 Task: Reply All to email with the signature Gabriella Robinson with the subject 'Request for a podcast' from softage.1@softage.net with the message 'Please confirm the delivery date for the product.'
Action: Mouse moved to (800, 191)
Screenshot: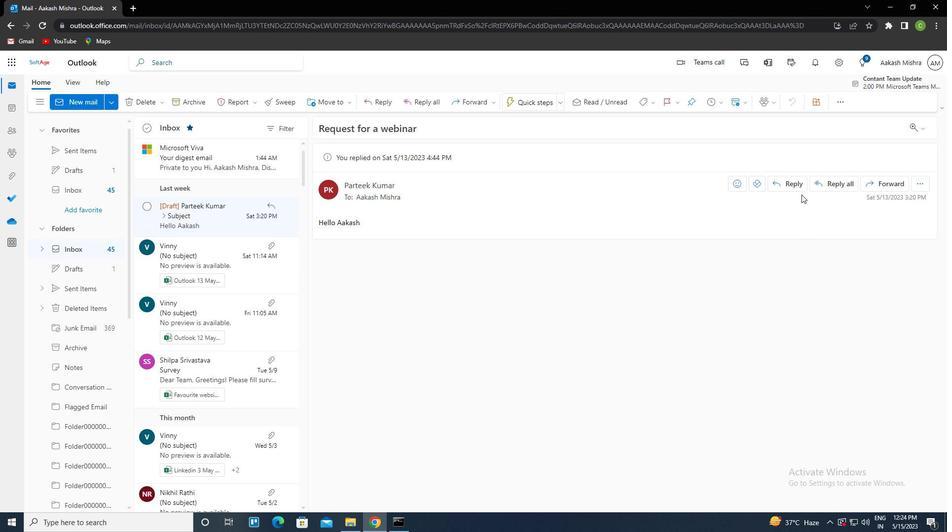 
Action: Mouse pressed left at (800, 191)
Screenshot: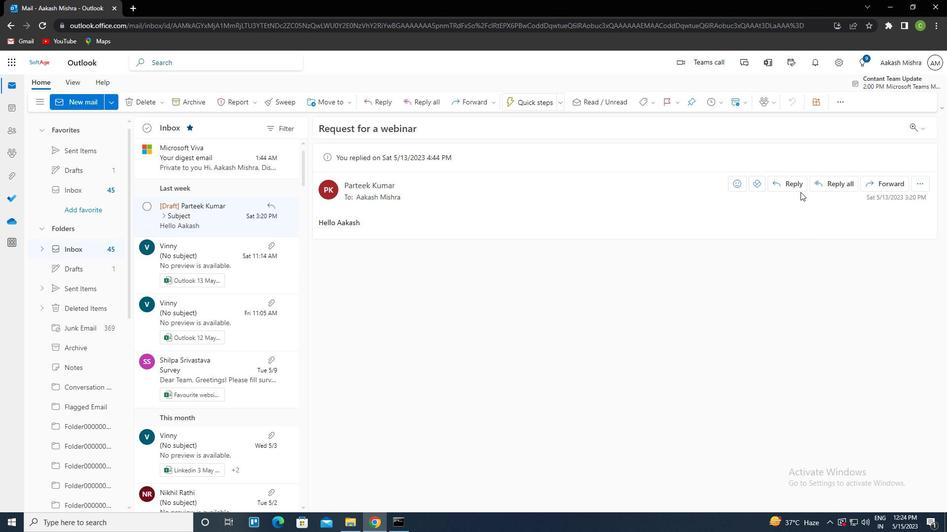 
Action: Mouse moved to (800, 187)
Screenshot: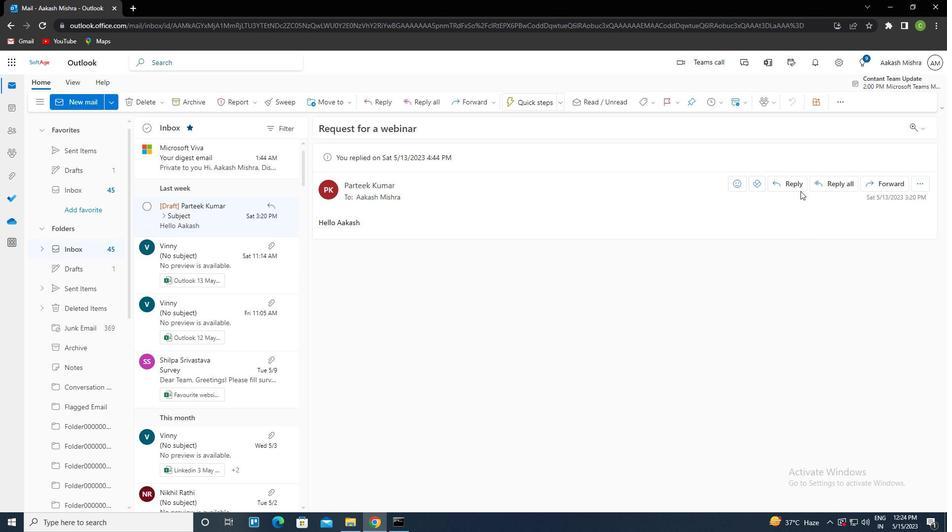 
Action: Mouse pressed left at (800, 187)
Screenshot: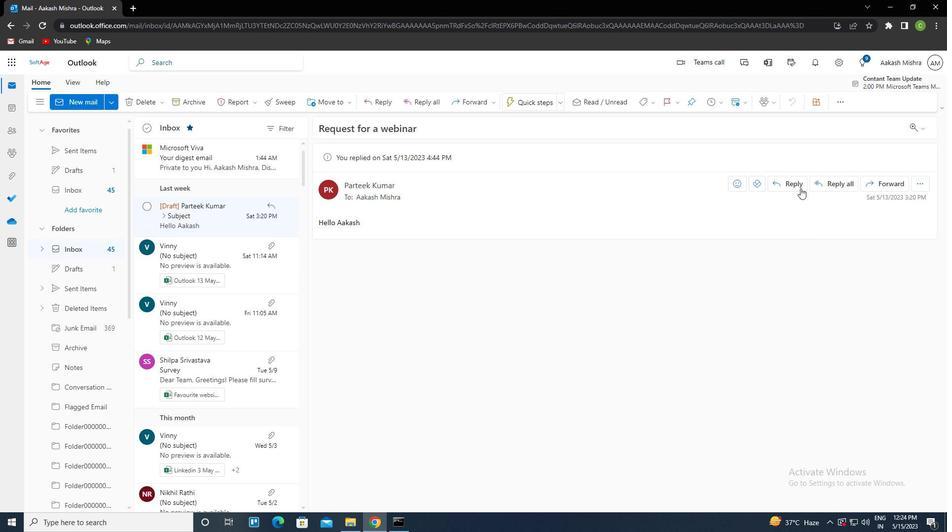
Action: Mouse moved to (632, 97)
Screenshot: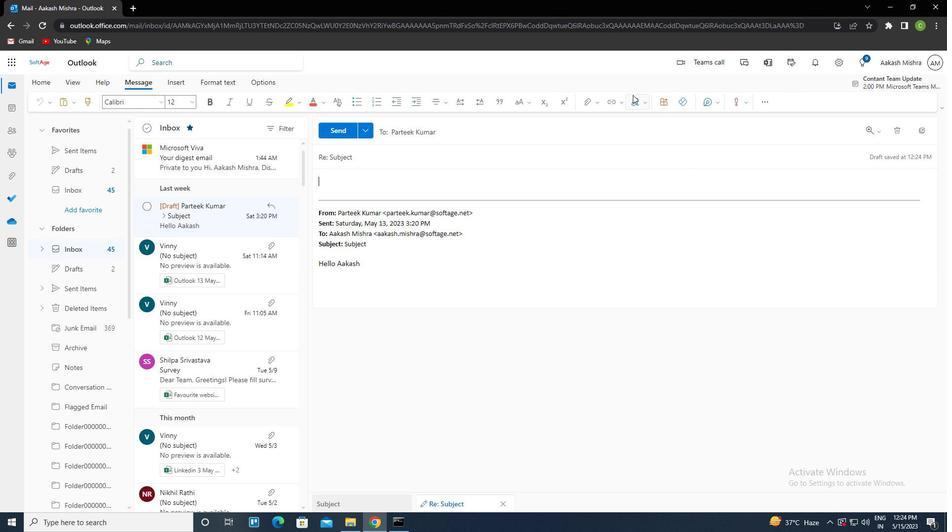 
Action: Mouse pressed left at (632, 97)
Screenshot: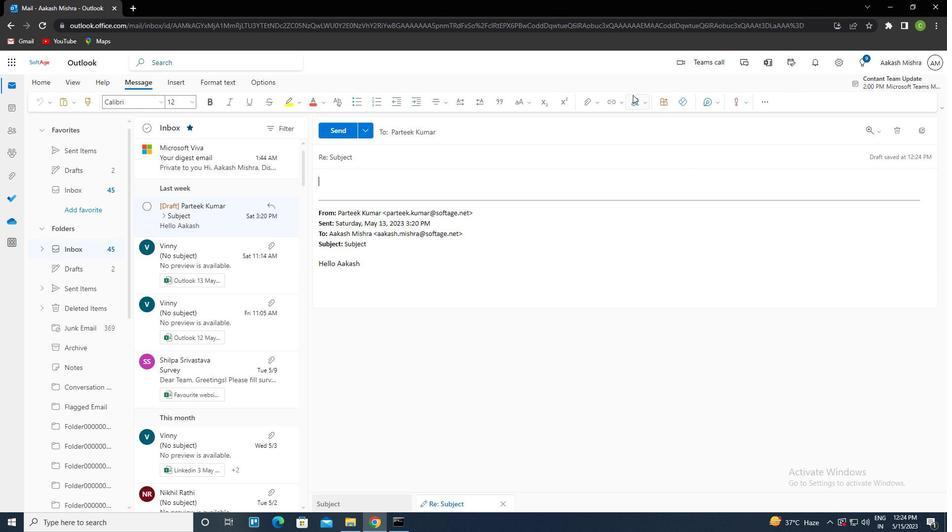 
Action: Mouse moved to (627, 142)
Screenshot: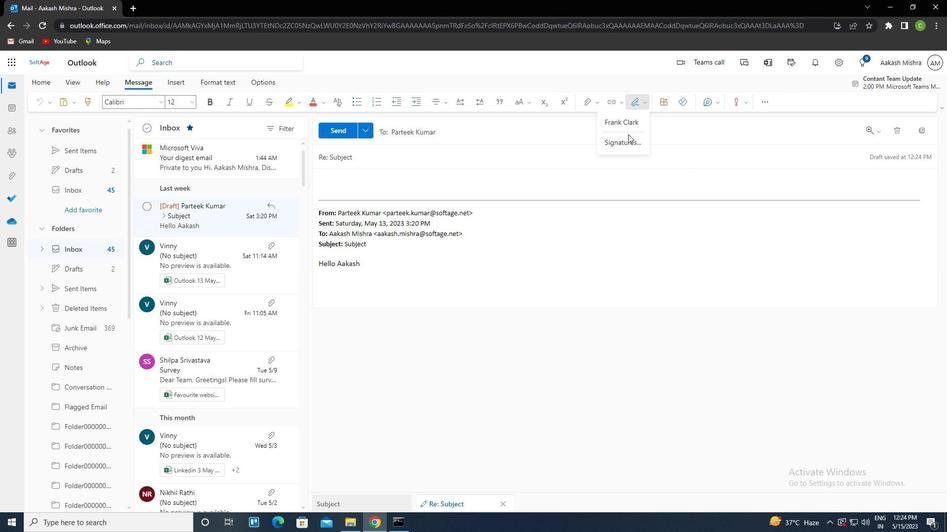 
Action: Mouse pressed left at (627, 142)
Screenshot: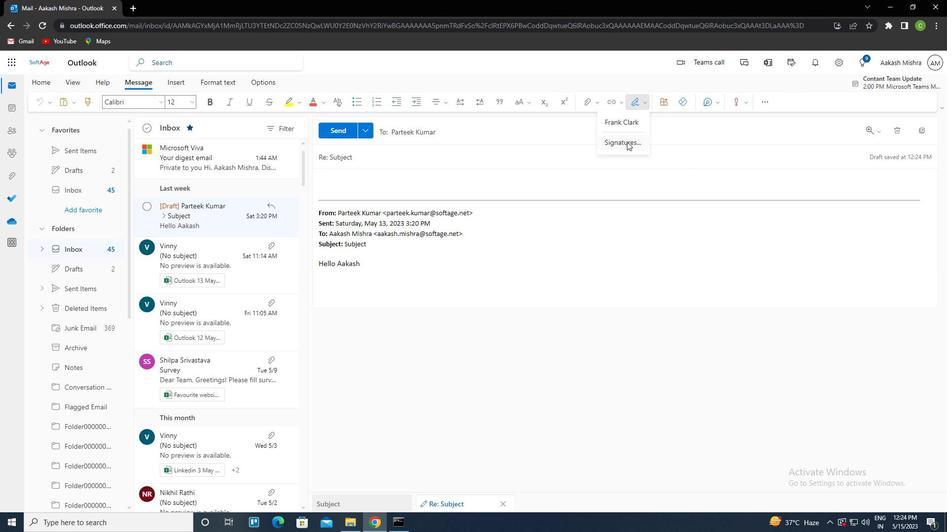 
Action: Mouse moved to (678, 188)
Screenshot: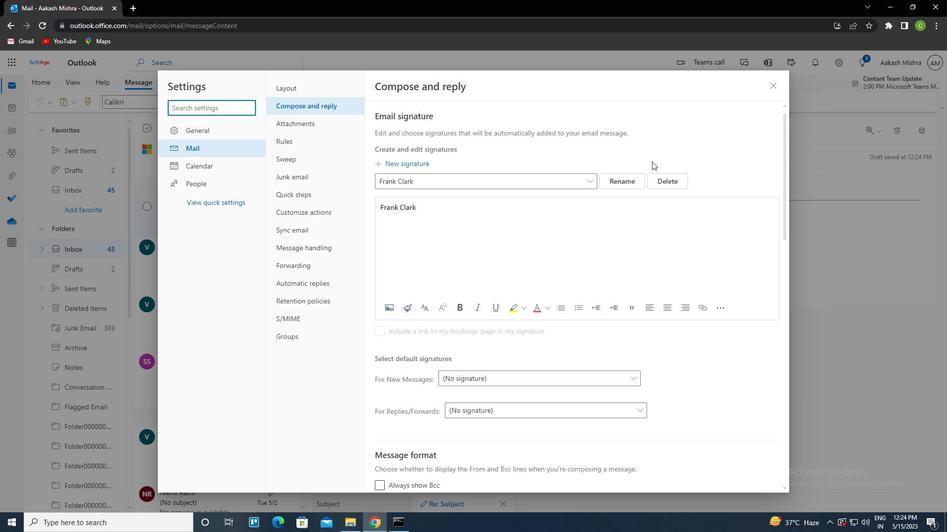 
Action: Mouse pressed left at (678, 188)
Screenshot: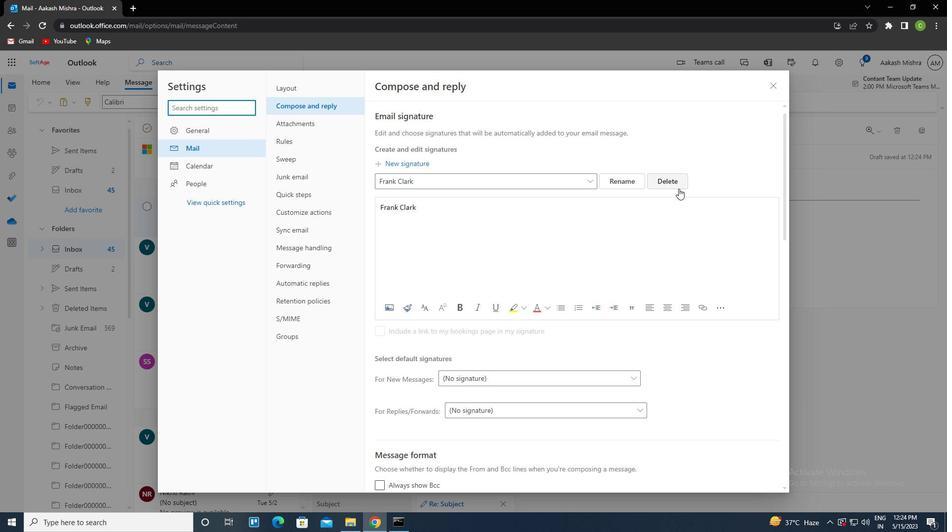 
Action: Mouse moved to (574, 183)
Screenshot: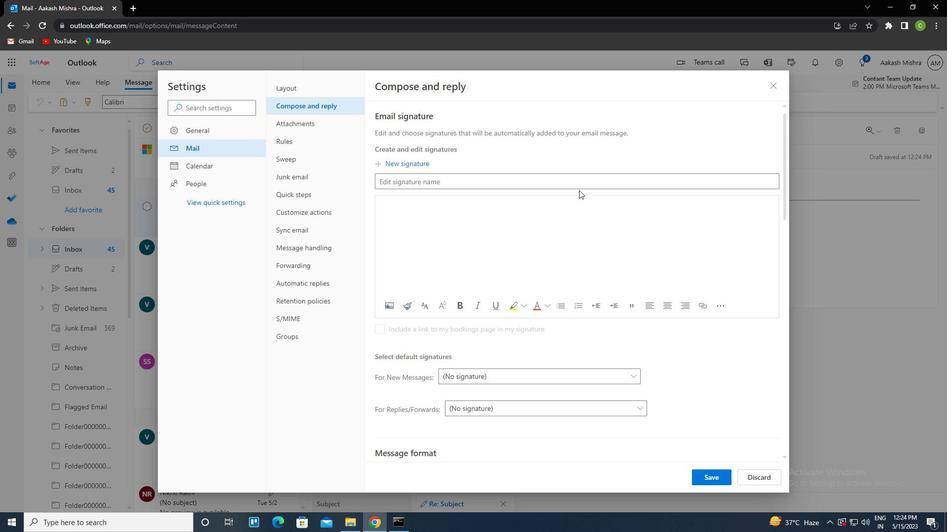 
Action: Mouse pressed left at (574, 183)
Screenshot: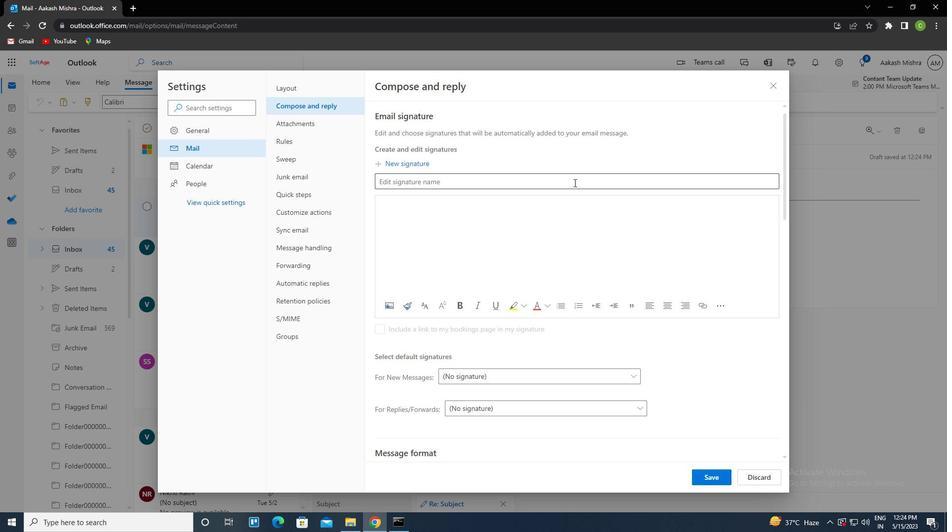 
Action: Key pressed <Key.caps_lock><Key.caps_lock>g<Key.caps_lock>abriella<Key.space><Key.caps_lock>r<Key.caps_lock>obinson<Key.tab><Key.caps_lock>g<Key.caps_lock>abriella<Key.space><Key.caps_lock>r<Key.caps_lock>obinsn<Key.backspace>on
Screenshot: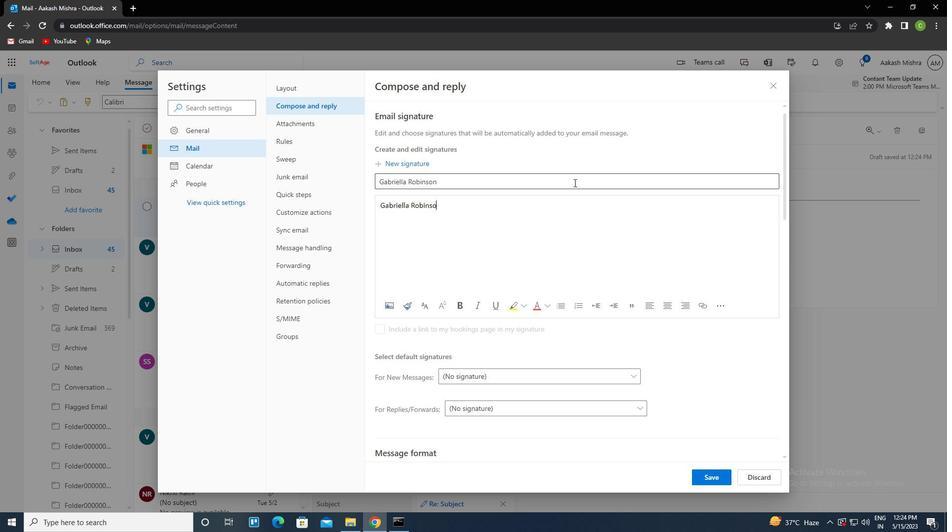 
Action: Mouse moved to (704, 475)
Screenshot: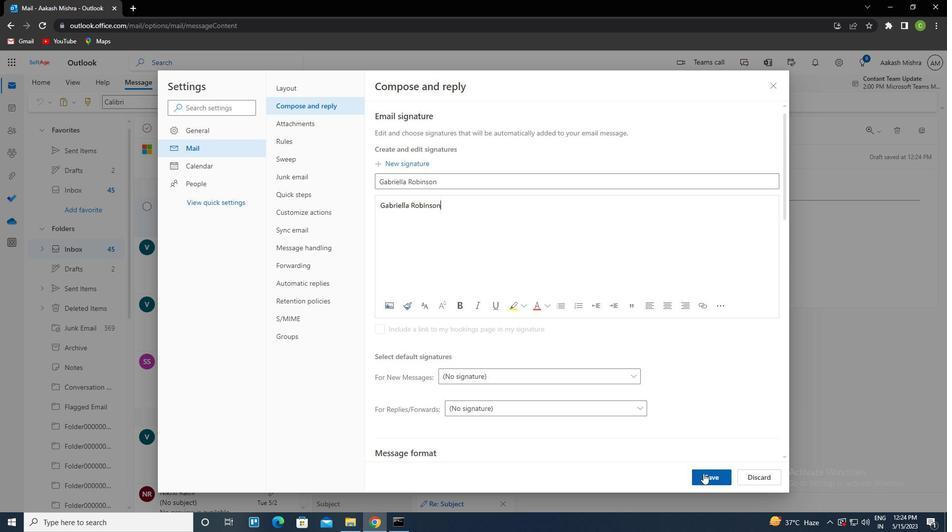 
Action: Mouse pressed left at (704, 475)
Screenshot: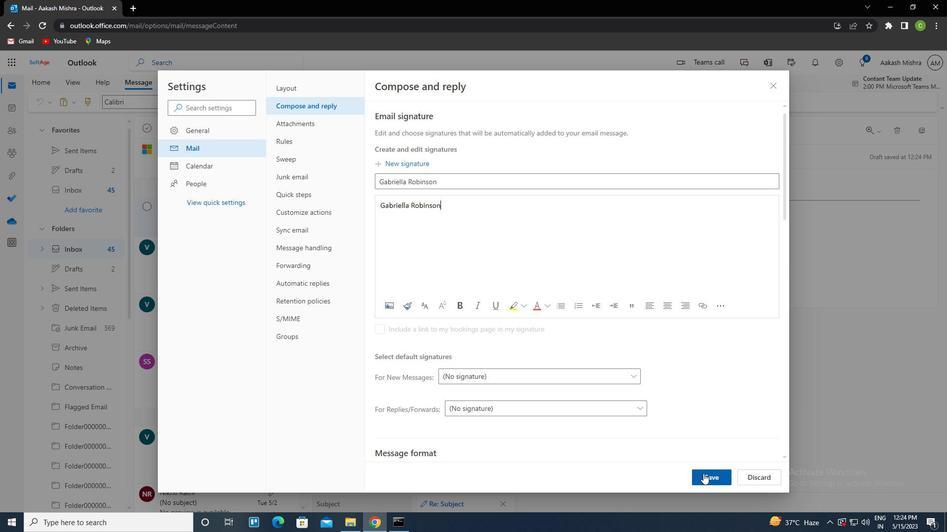 
Action: Mouse moved to (773, 80)
Screenshot: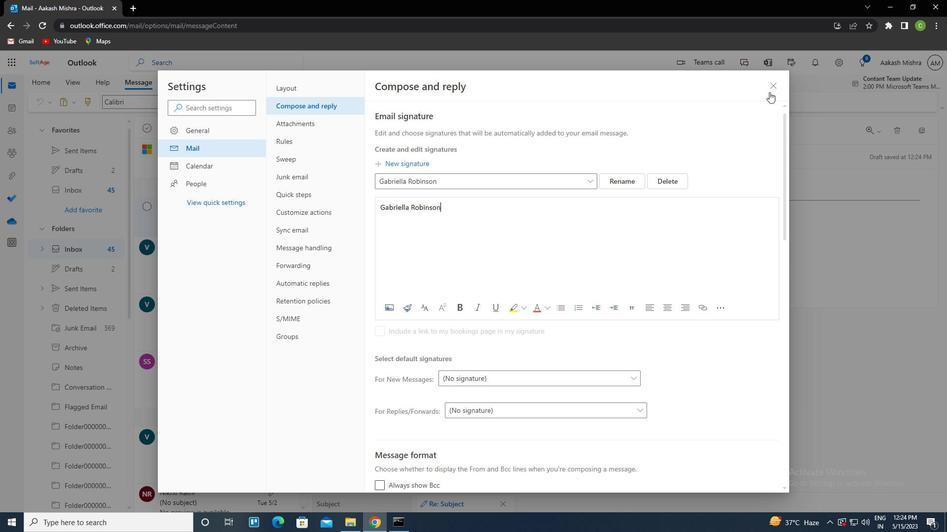 
Action: Mouse pressed left at (773, 80)
Screenshot: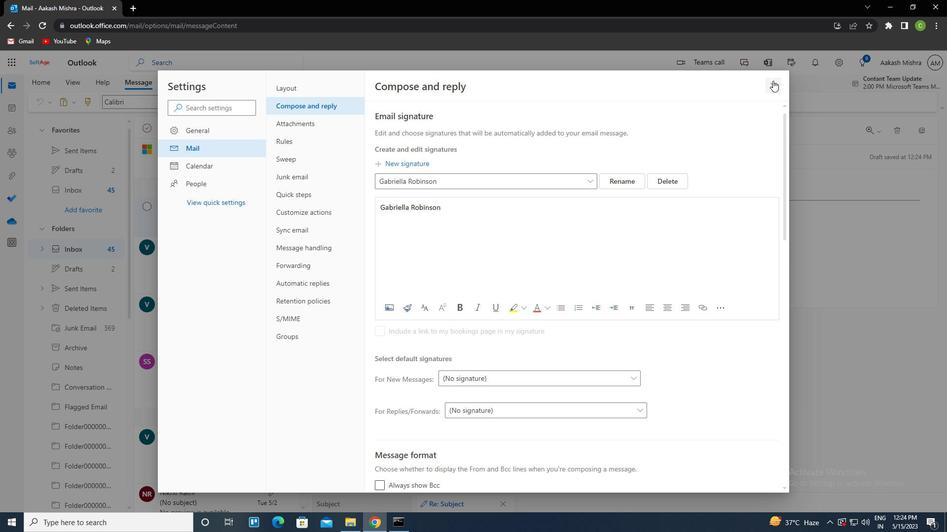 
Action: Mouse moved to (637, 103)
Screenshot: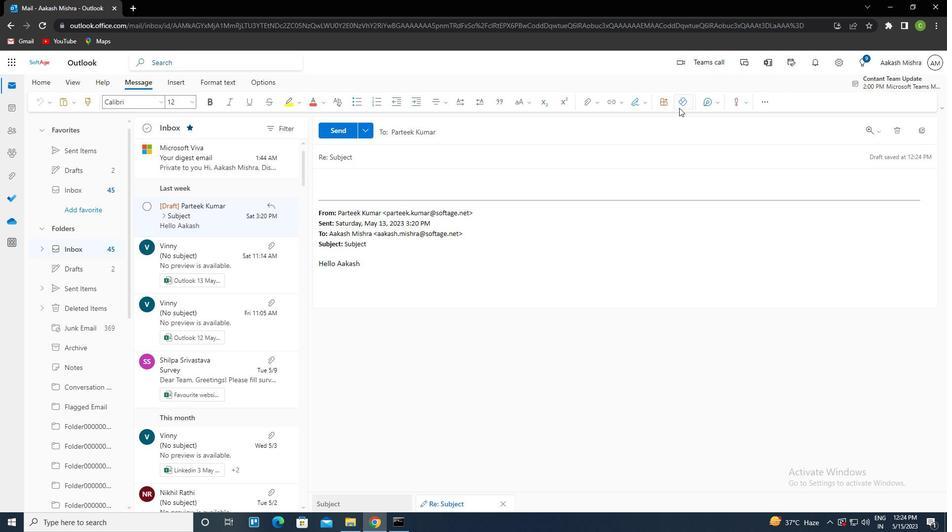 
Action: Mouse pressed left at (637, 103)
Screenshot: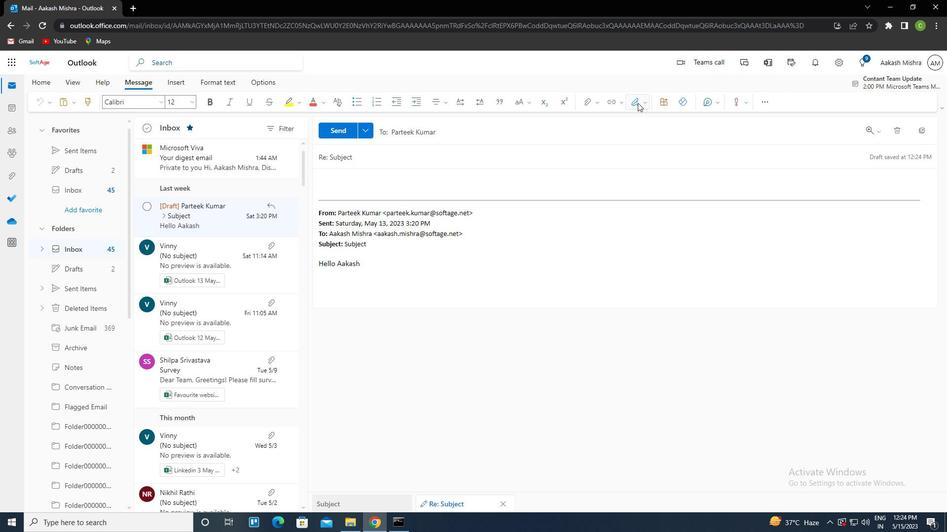 
Action: Mouse moved to (597, 126)
Screenshot: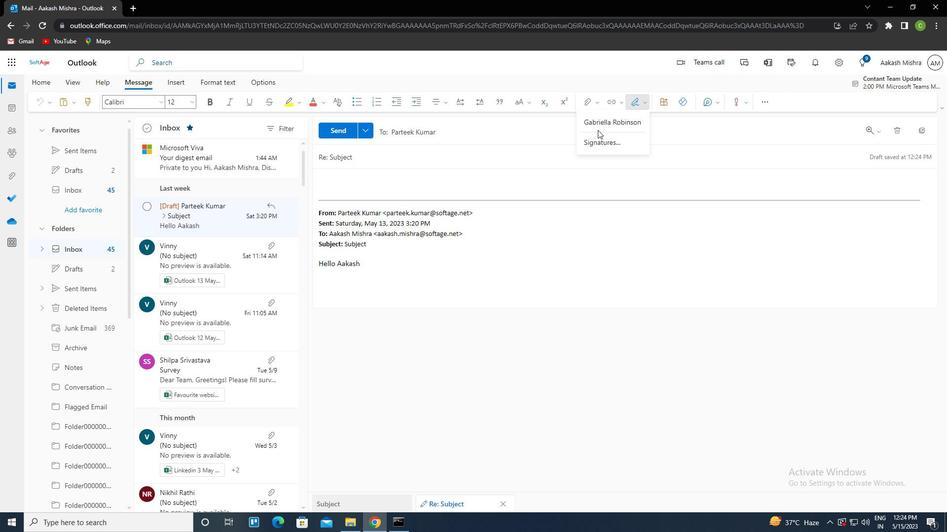 
Action: Mouse pressed left at (597, 126)
Screenshot: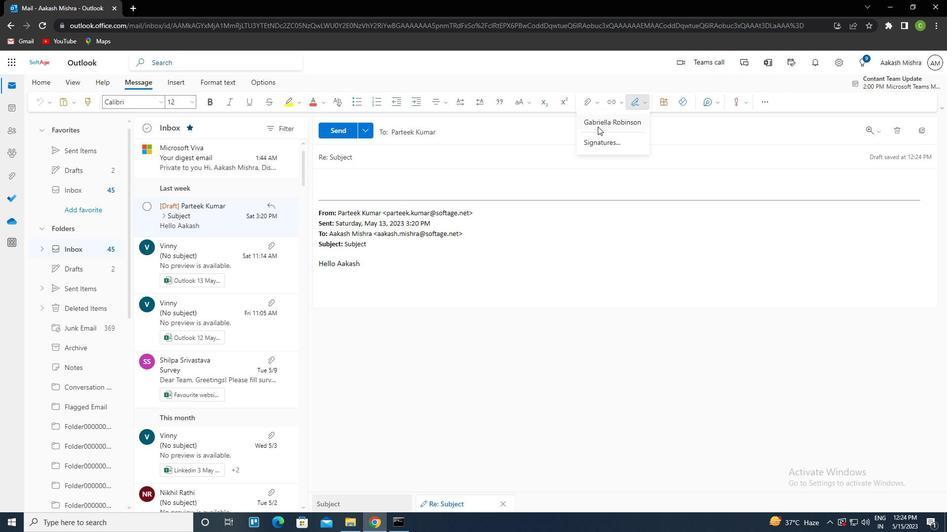 
Action: Mouse moved to (380, 161)
Screenshot: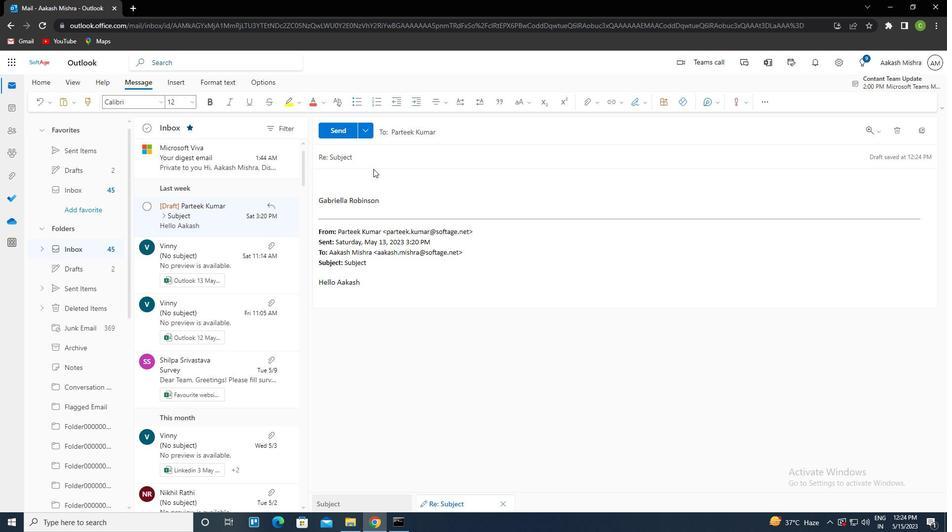 
Action: Mouse pressed left at (380, 161)
Screenshot: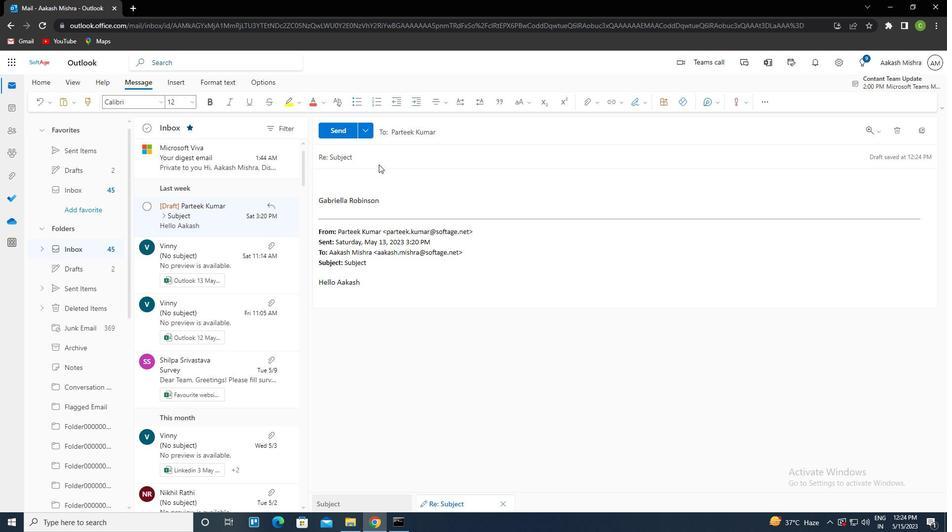 
Action: Key pressed <Key.shift><Key.left><Key.delete><Key.caps_lock>ctrl+R<Key.caps_lock>EQUEST<Key.space>FOR<Key.space>A<Key.space>PODCAST<Key.tab><Key.caps_lock>P<Key.caps_lock>LEASE<Key.space>CONFIRM<Key.space>THE<Key.space>DELIVERY<Key.space>DATE<Key.space>FOR<Key.space>THE<Key.space>PRODUCT
Screenshot: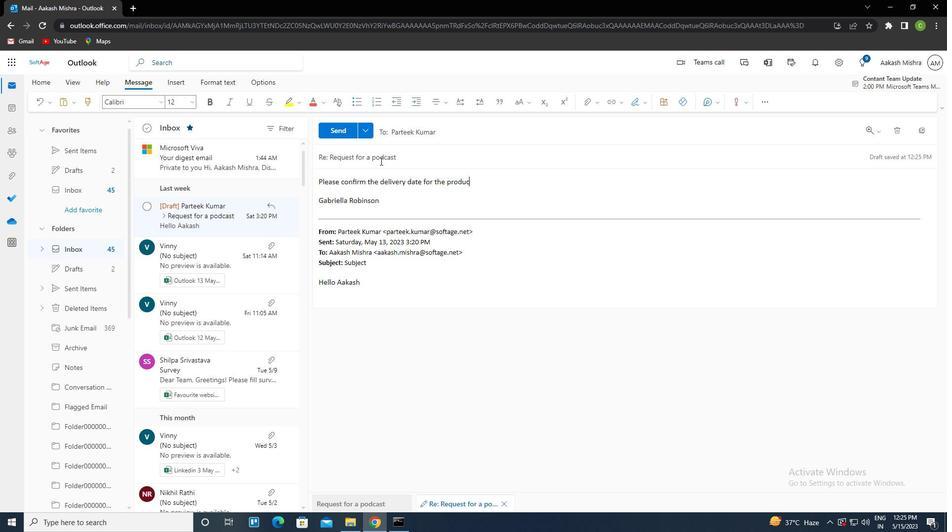 
Action: Mouse moved to (342, 127)
Screenshot: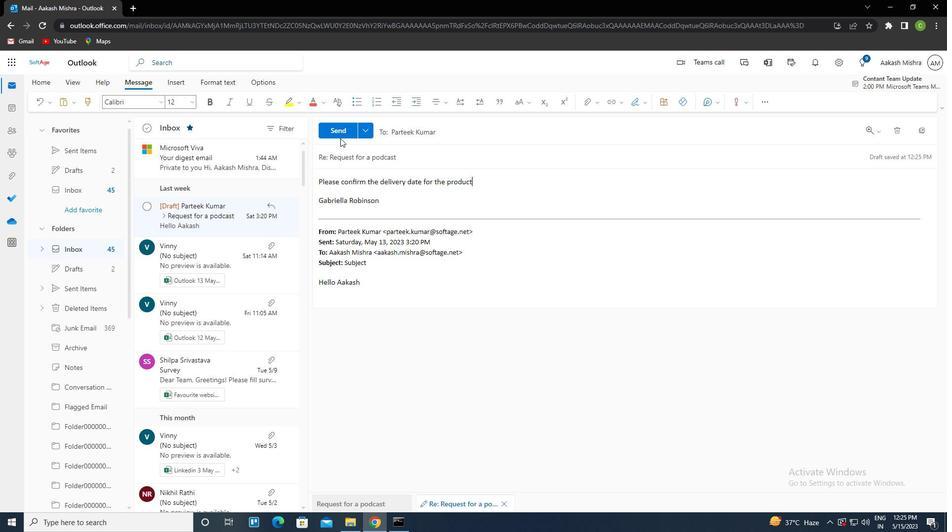 
Action: Mouse pressed left at (342, 127)
Screenshot: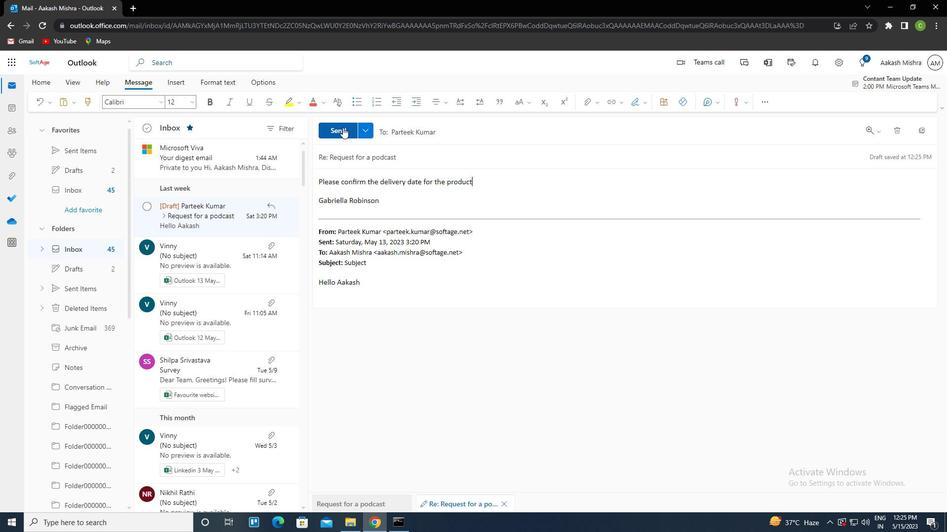 
Action: Mouse moved to (429, 318)
Screenshot: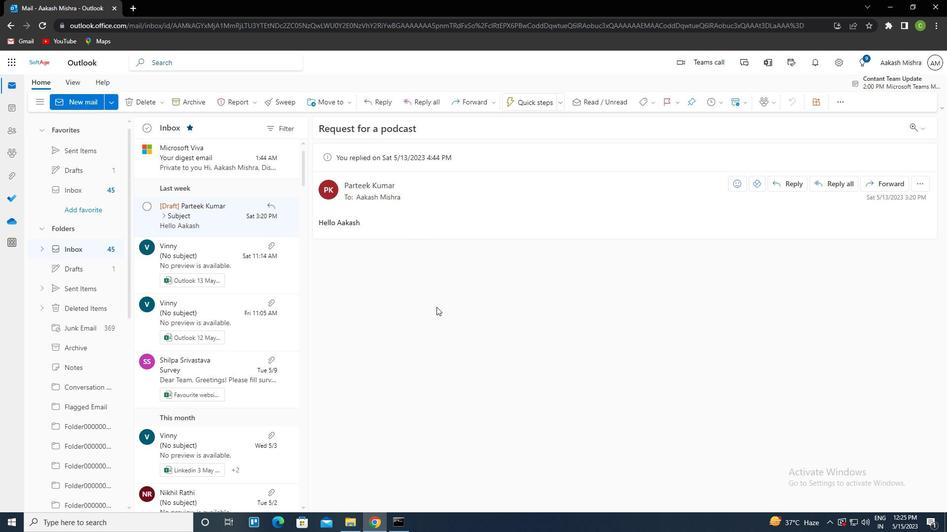 
